 Task: Add Kuumba Made Water Lily Fragrance Oil to the cart.
Action: Mouse moved to (260, 134)
Screenshot: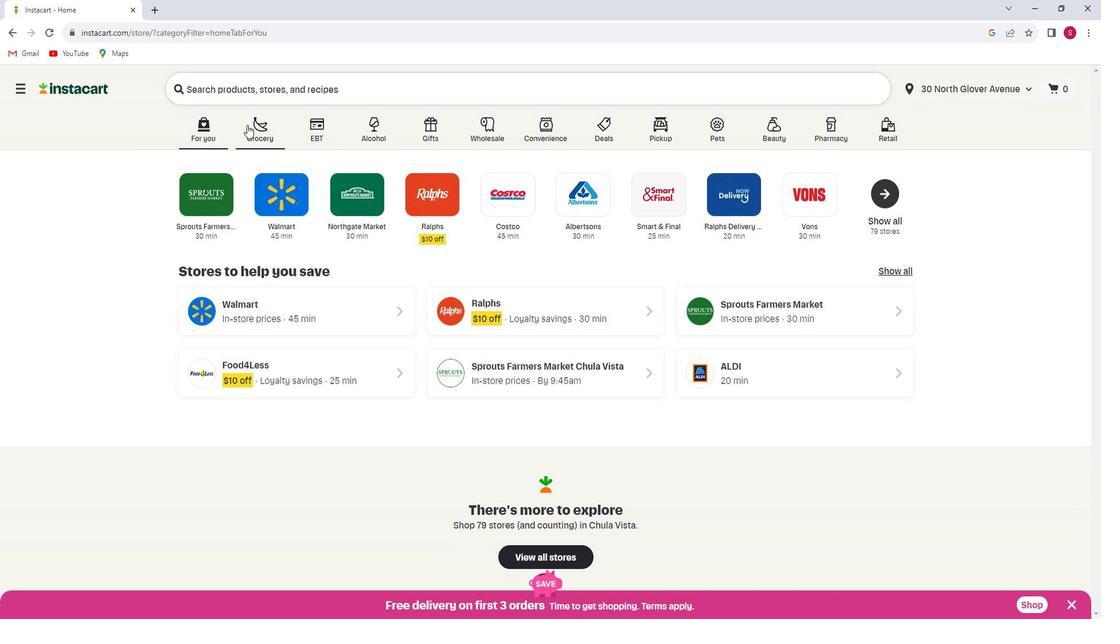 
Action: Mouse pressed left at (260, 134)
Screenshot: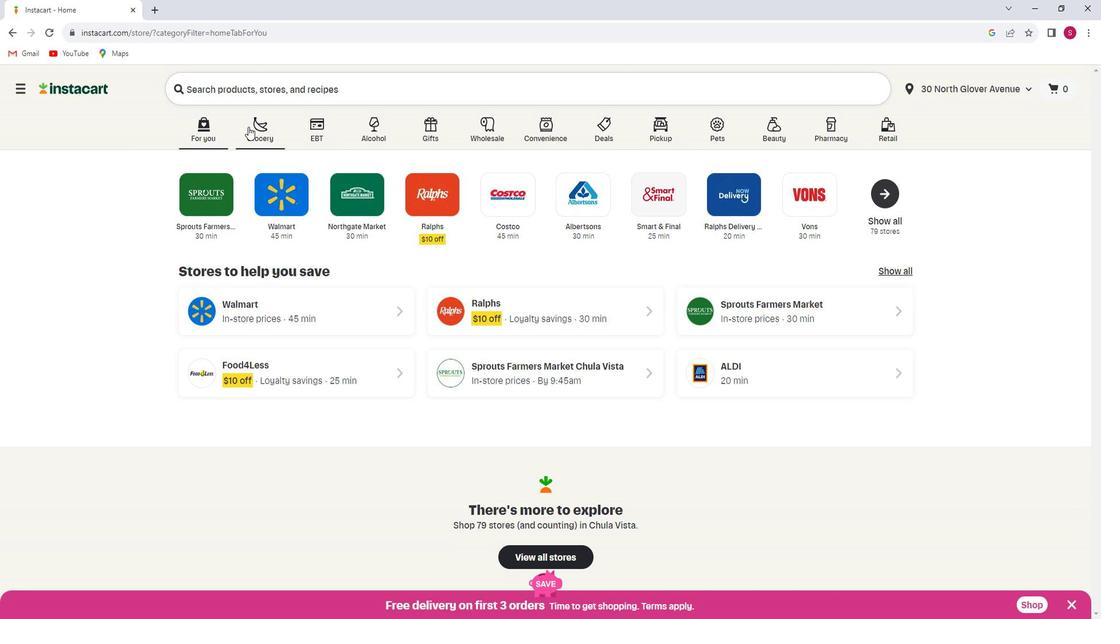 
Action: Mouse moved to (256, 335)
Screenshot: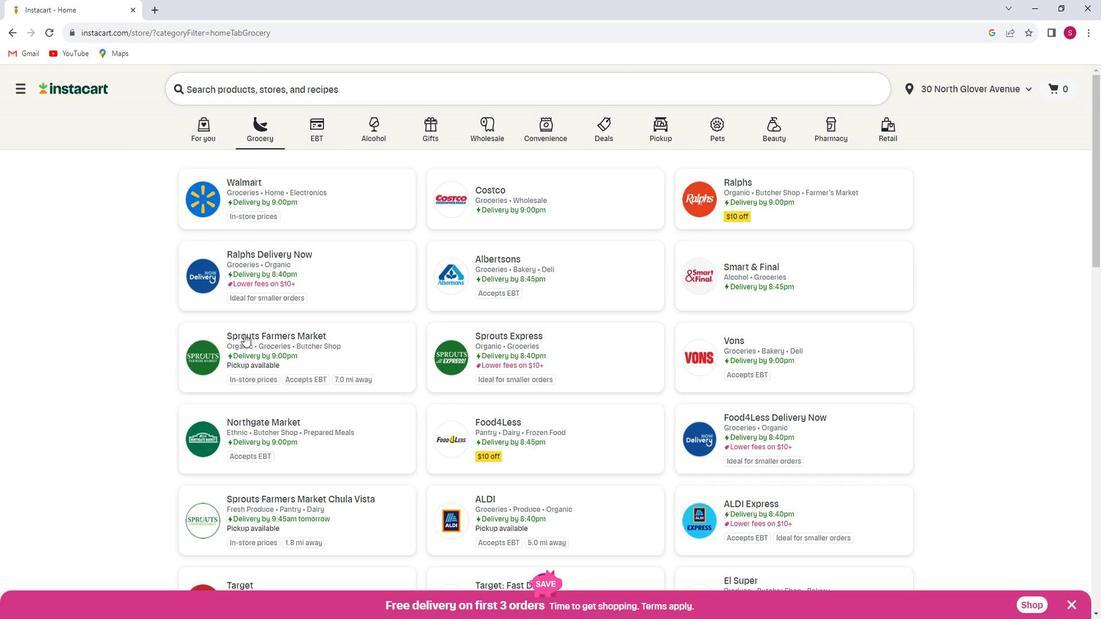
Action: Mouse pressed left at (256, 335)
Screenshot: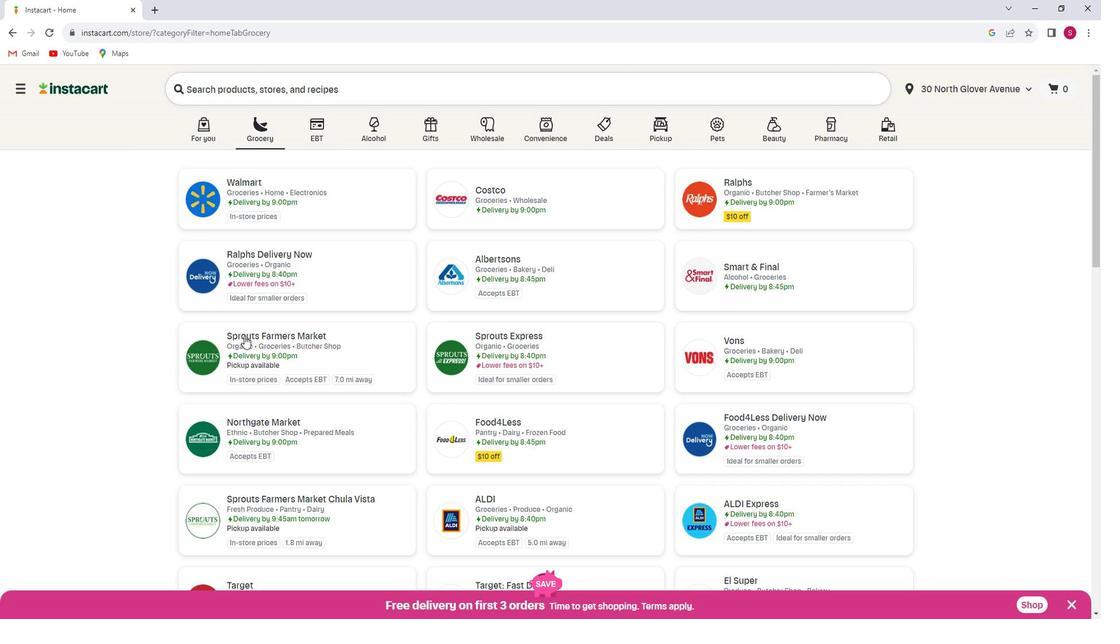 
Action: Mouse moved to (80, 317)
Screenshot: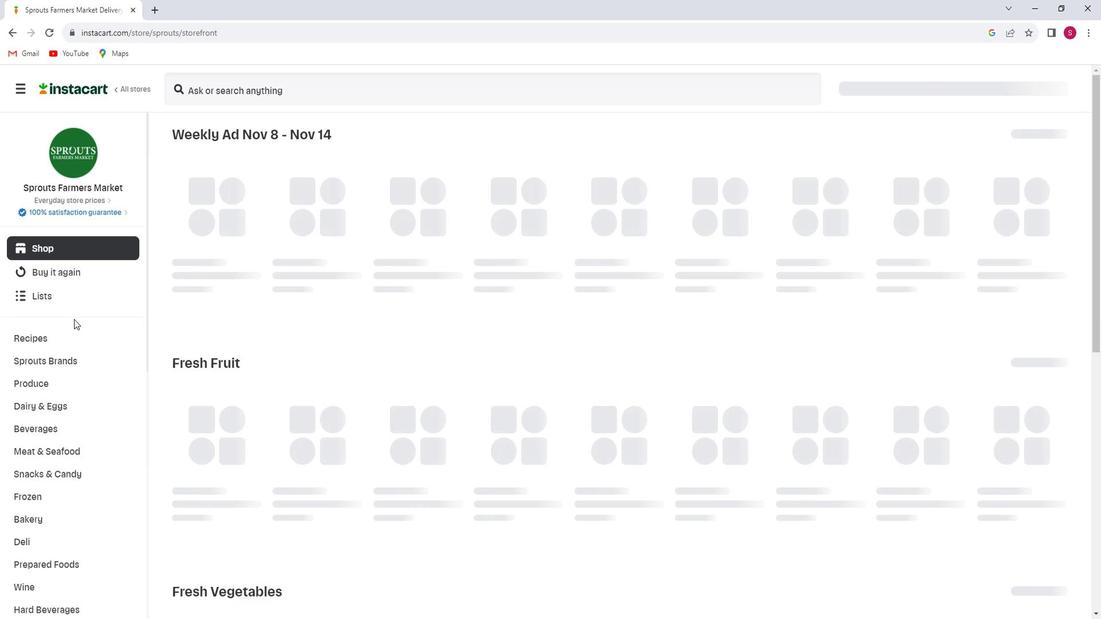 
Action: Mouse scrolled (80, 316) with delta (0, 0)
Screenshot: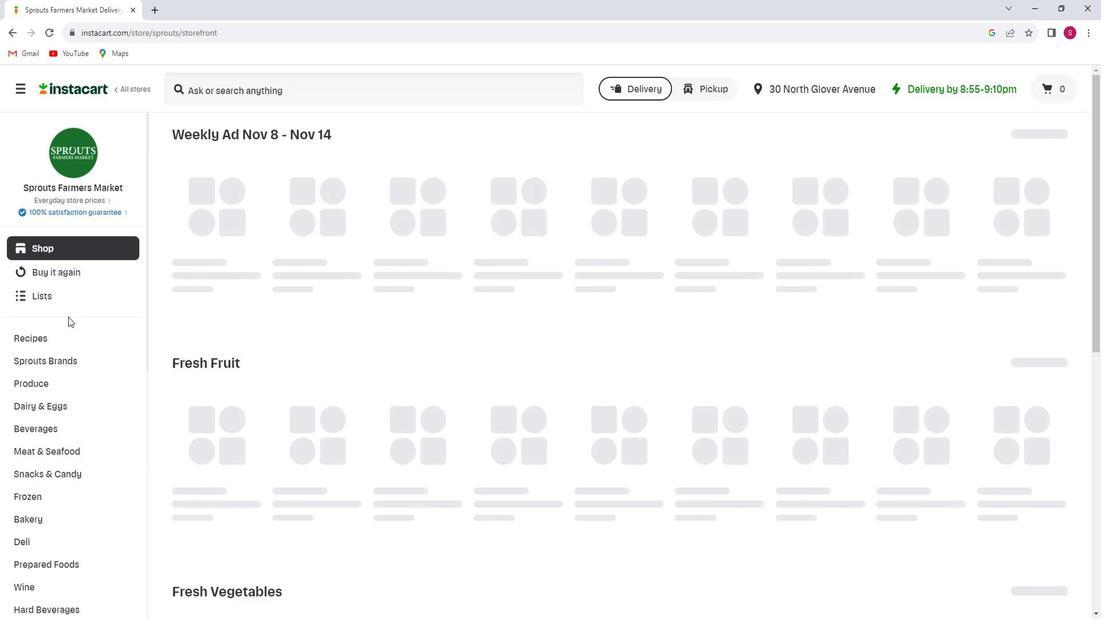
Action: Mouse scrolled (80, 316) with delta (0, 0)
Screenshot: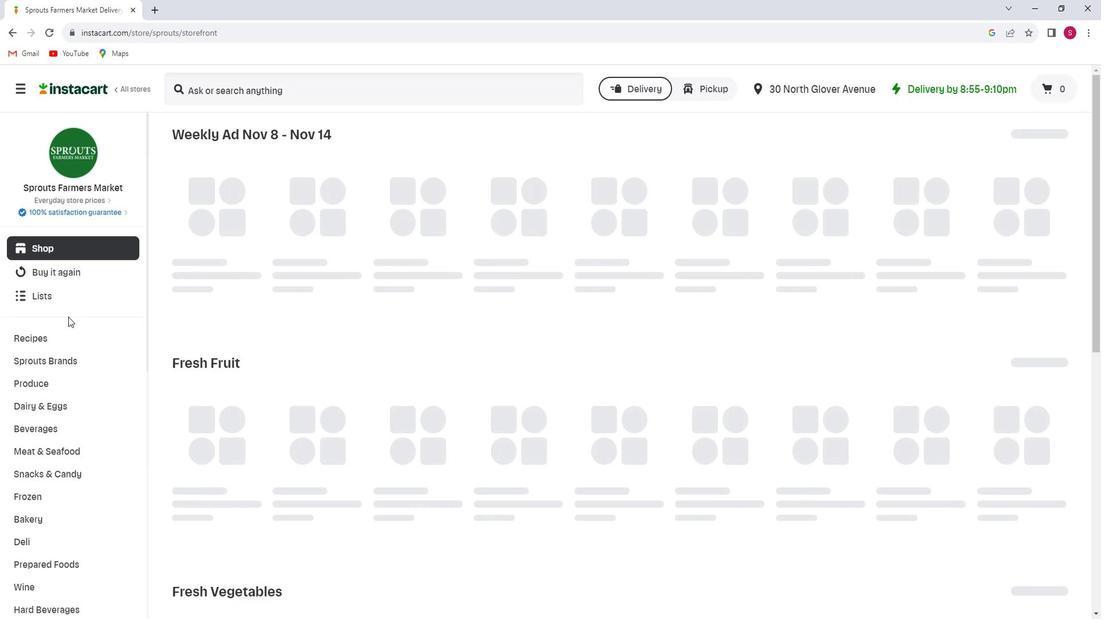 
Action: Mouse scrolled (80, 316) with delta (0, 0)
Screenshot: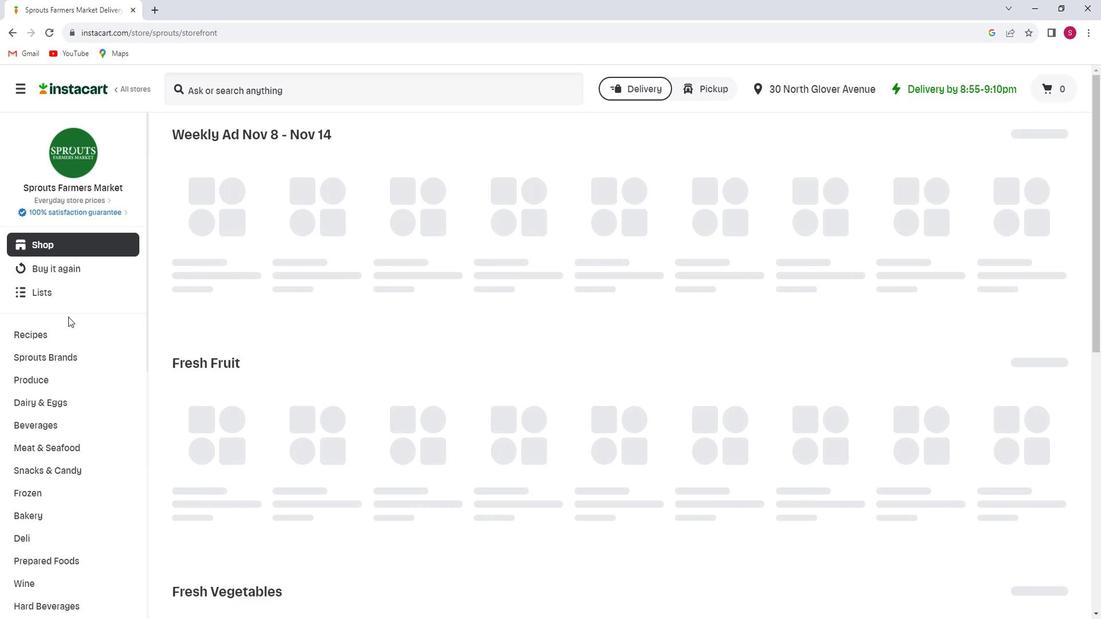 
Action: Mouse scrolled (80, 316) with delta (0, 0)
Screenshot: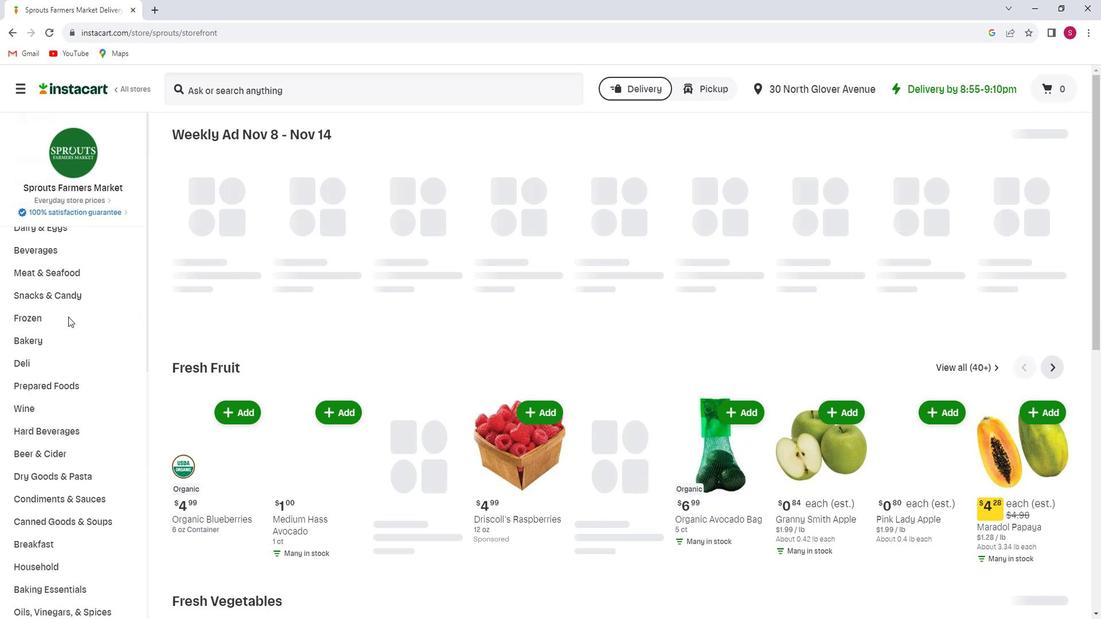 
Action: Mouse scrolled (80, 316) with delta (0, 0)
Screenshot: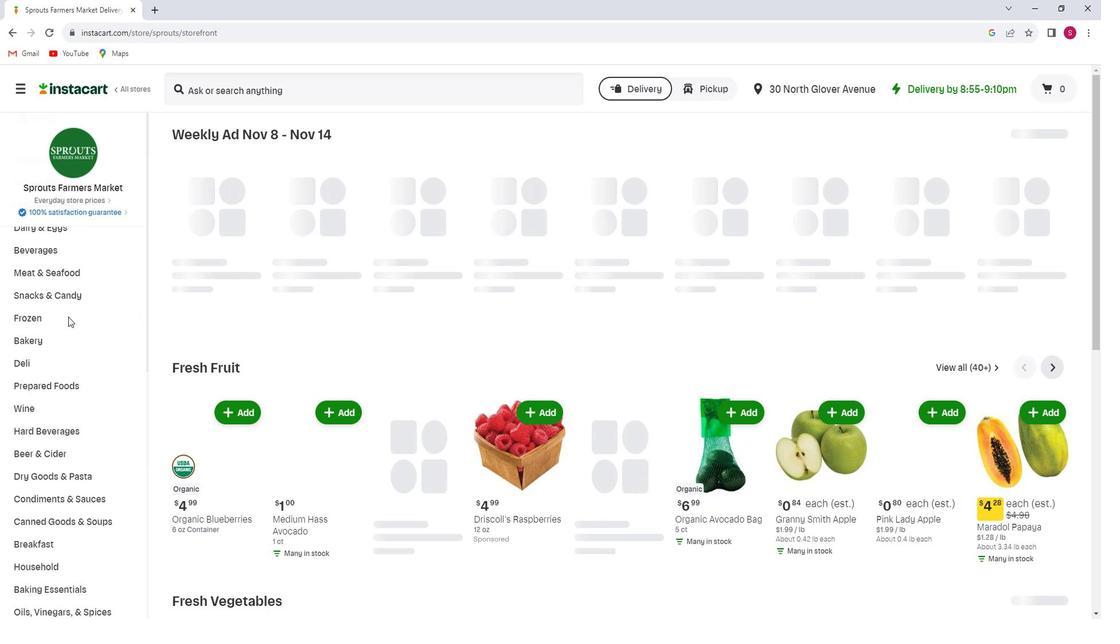 
Action: Mouse scrolled (80, 316) with delta (0, 0)
Screenshot: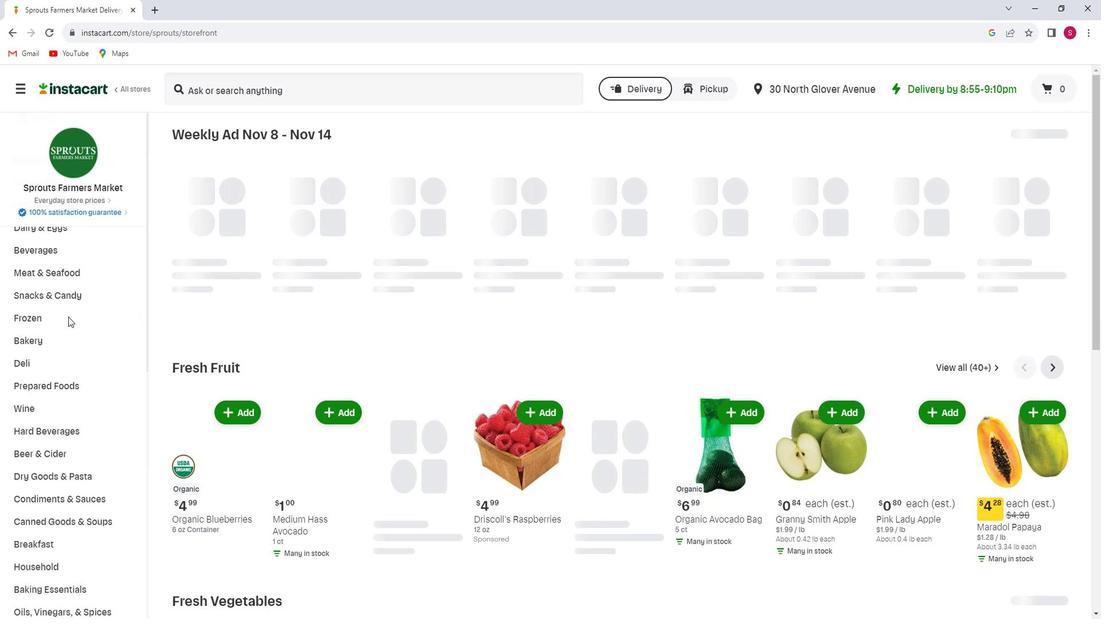 
Action: Mouse moved to (80, 317)
Screenshot: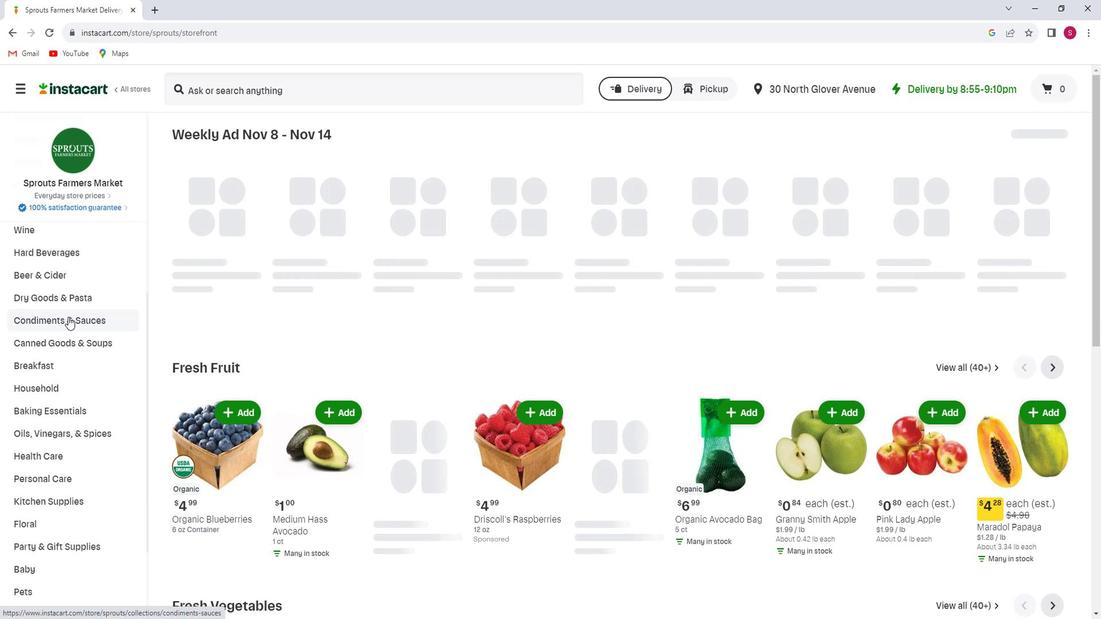 
Action: Mouse scrolled (80, 316) with delta (0, 0)
Screenshot: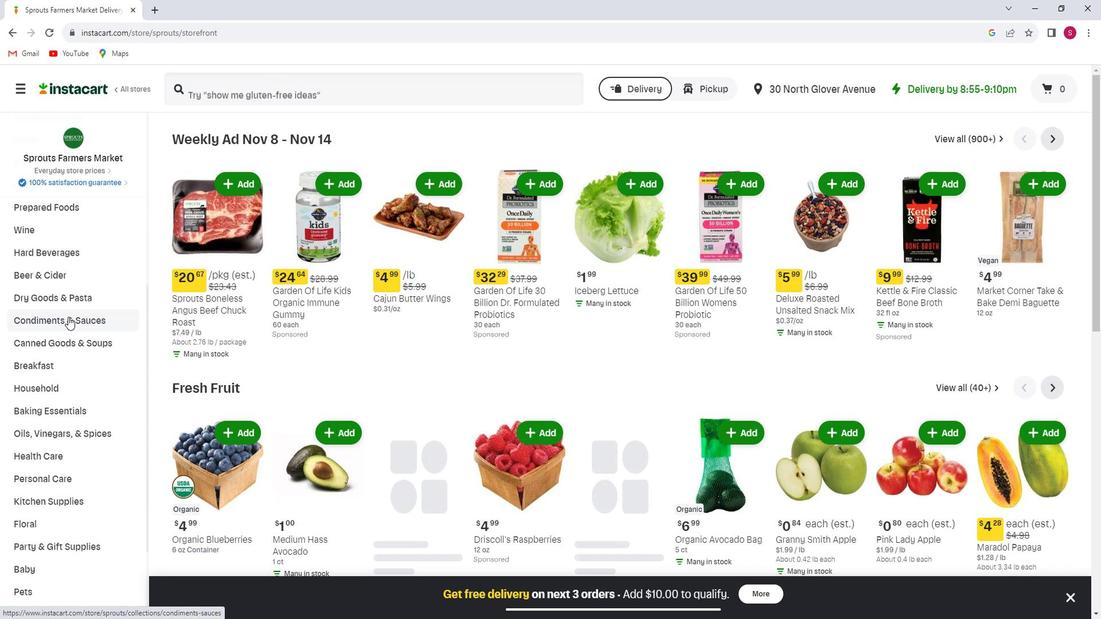 
Action: Mouse scrolled (80, 316) with delta (0, 0)
Screenshot: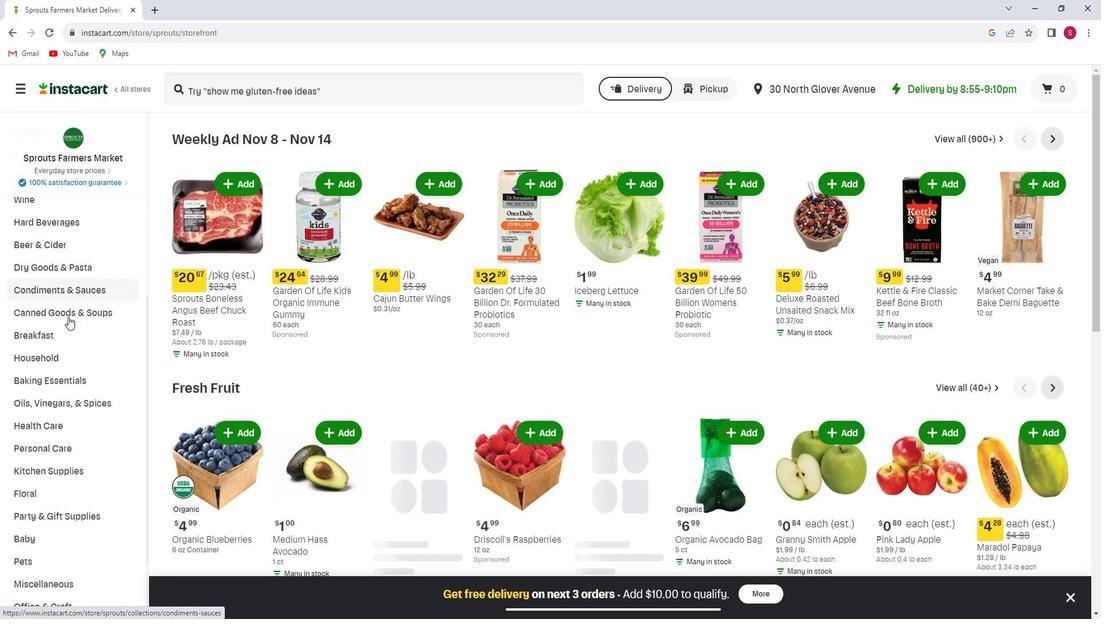 
Action: Mouse moved to (72, 360)
Screenshot: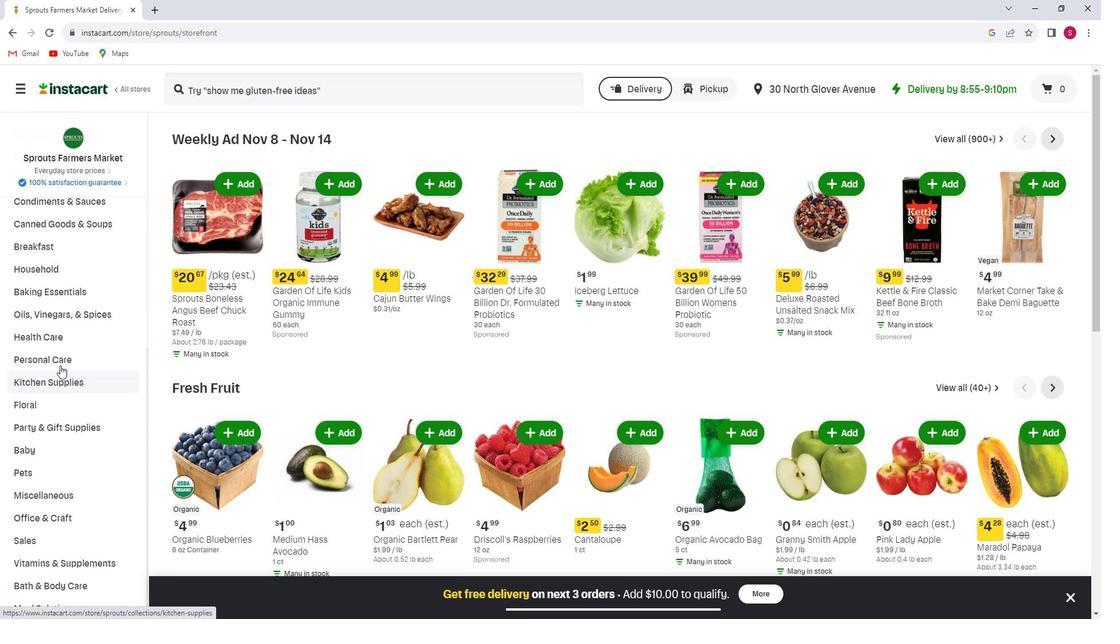 
Action: Mouse pressed left at (72, 360)
Screenshot: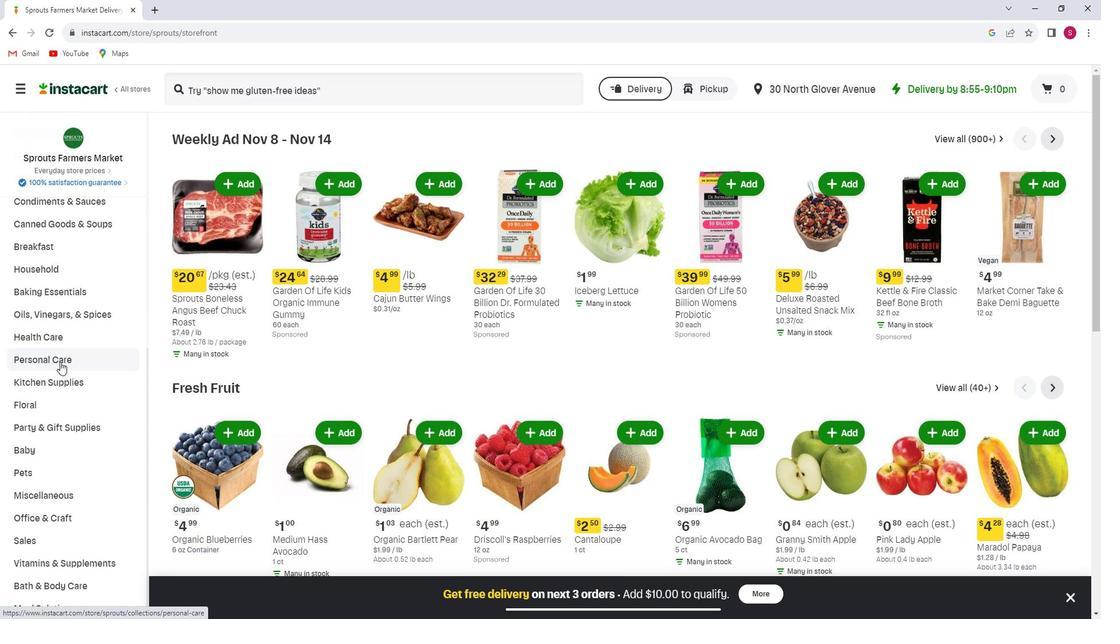 
Action: Mouse moved to (70, 399)
Screenshot: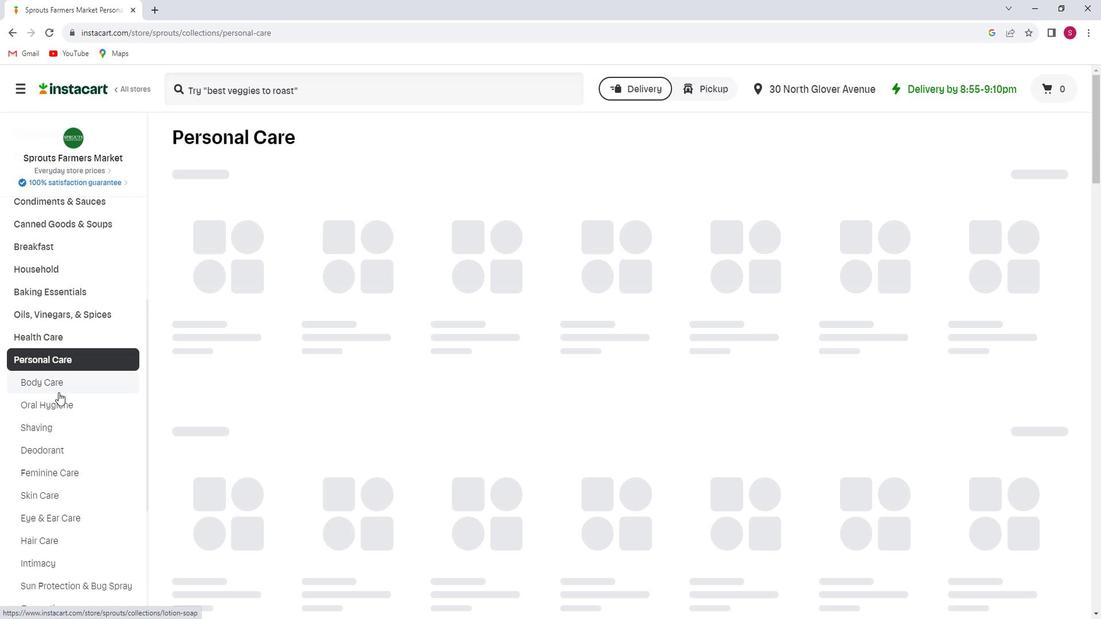 
Action: Mouse scrolled (70, 398) with delta (0, 0)
Screenshot: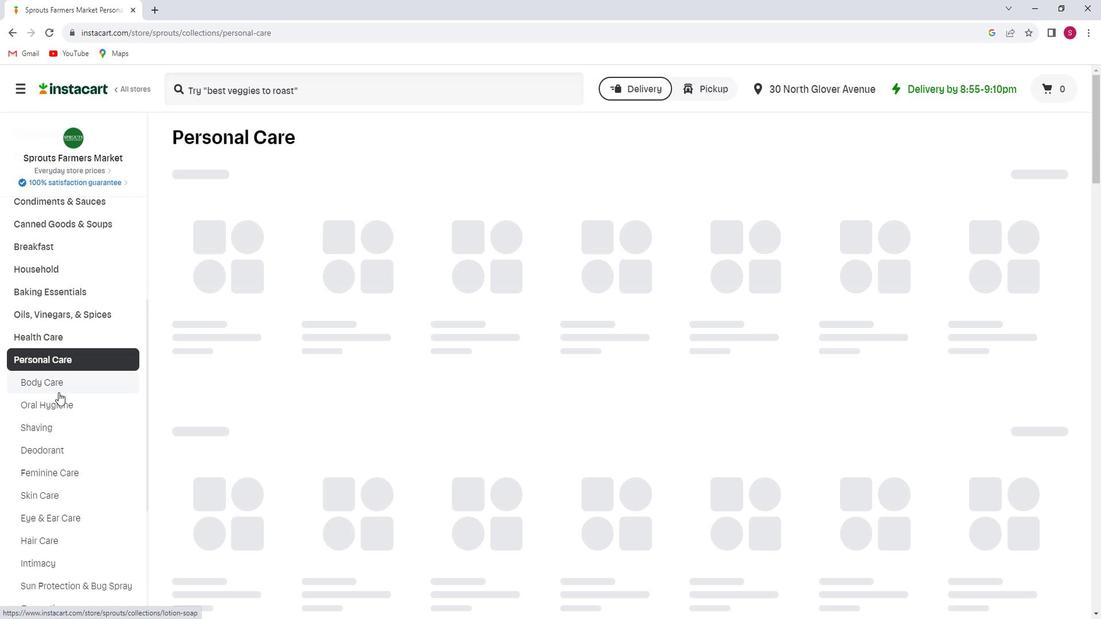 
Action: Mouse moved to (70, 401)
Screenshot: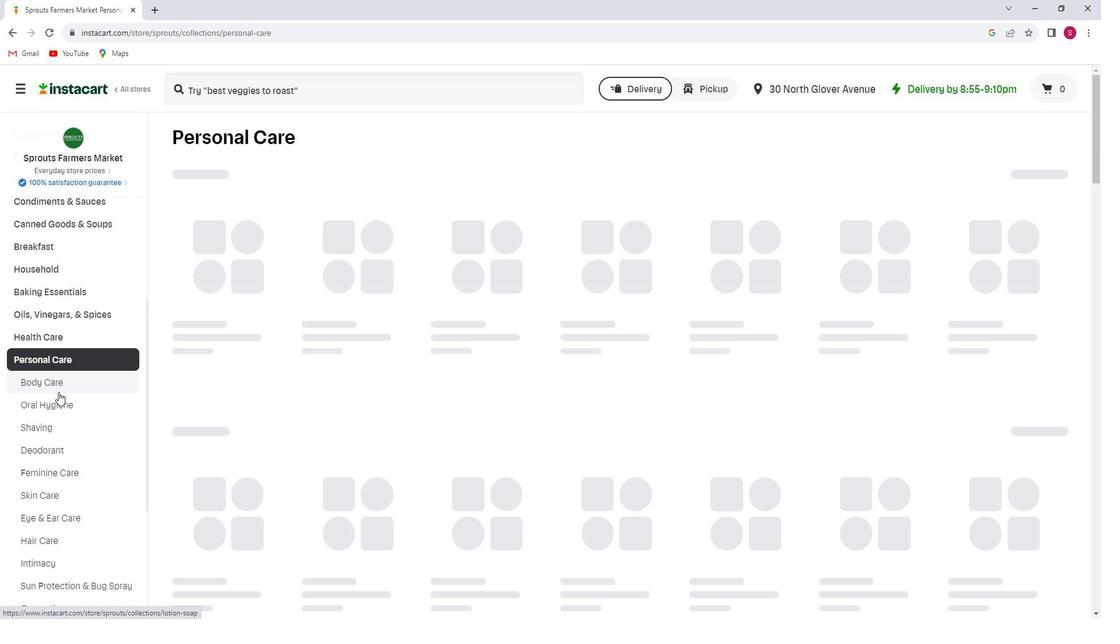 
Action: Mouse scrolled (70, 400) with delta (0, 0)
Screenshot: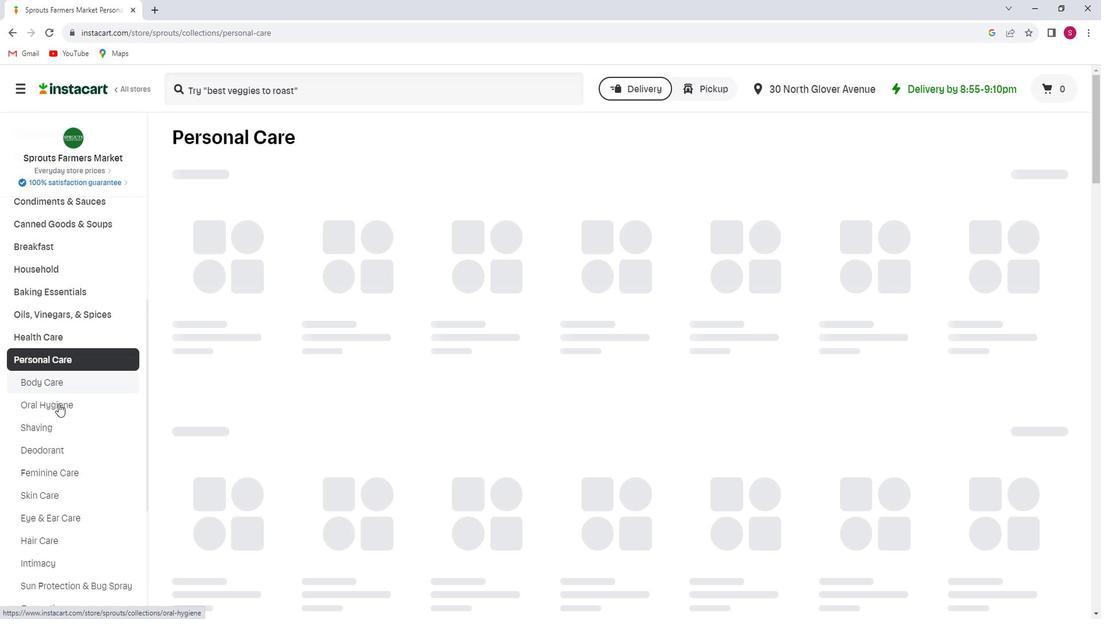 
Action: Mouse moved to (65, 408)
Screenshot: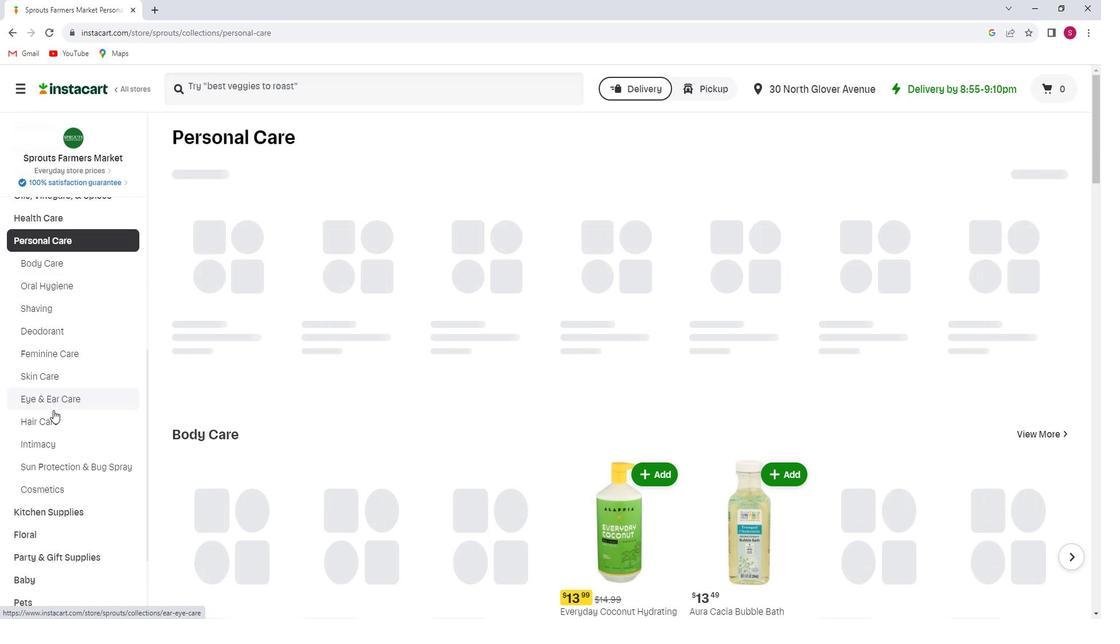 
Action: Mouse scrolled (65, 407) with delta (0, 0)
Screenshot: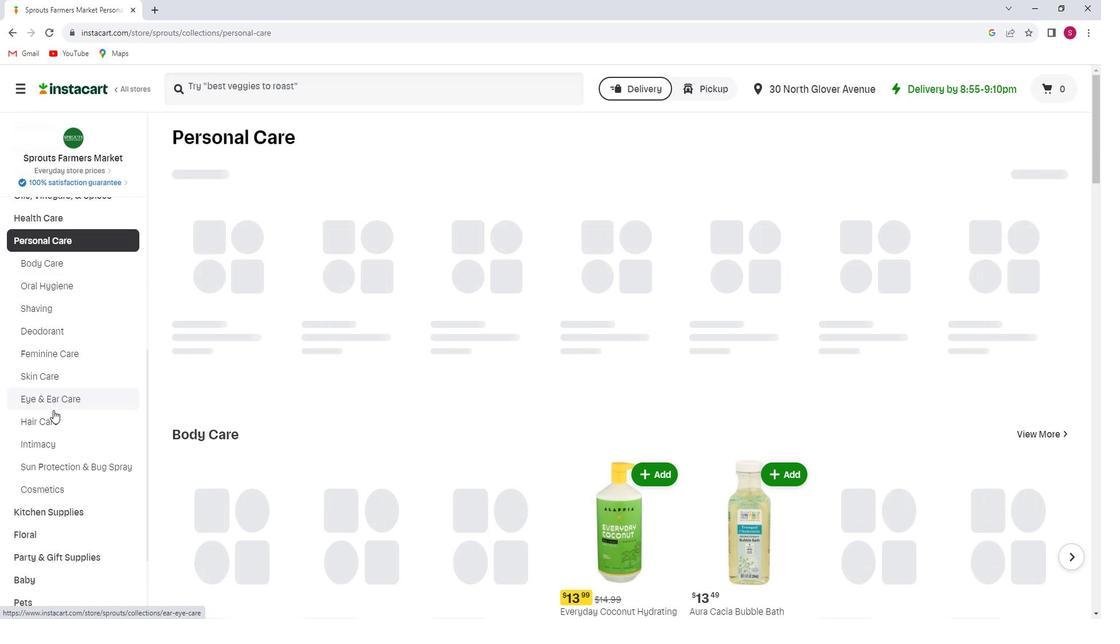 
Action: Mouse moved to (64, 421)
Screenshot: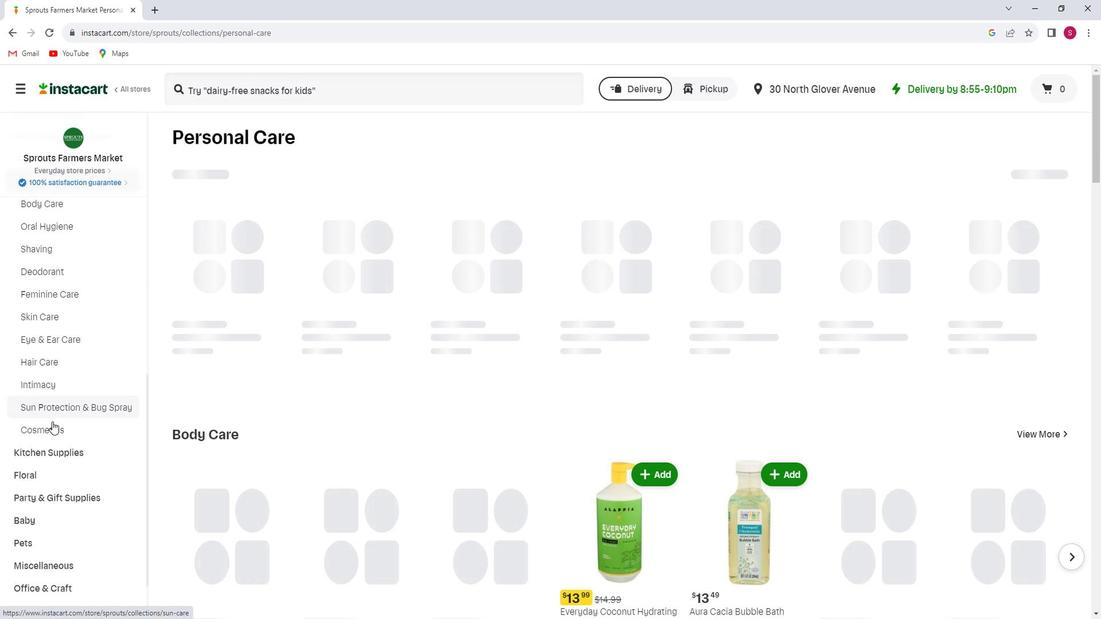 
Action: Mouse pressed left at (64, 421)
Screenshot: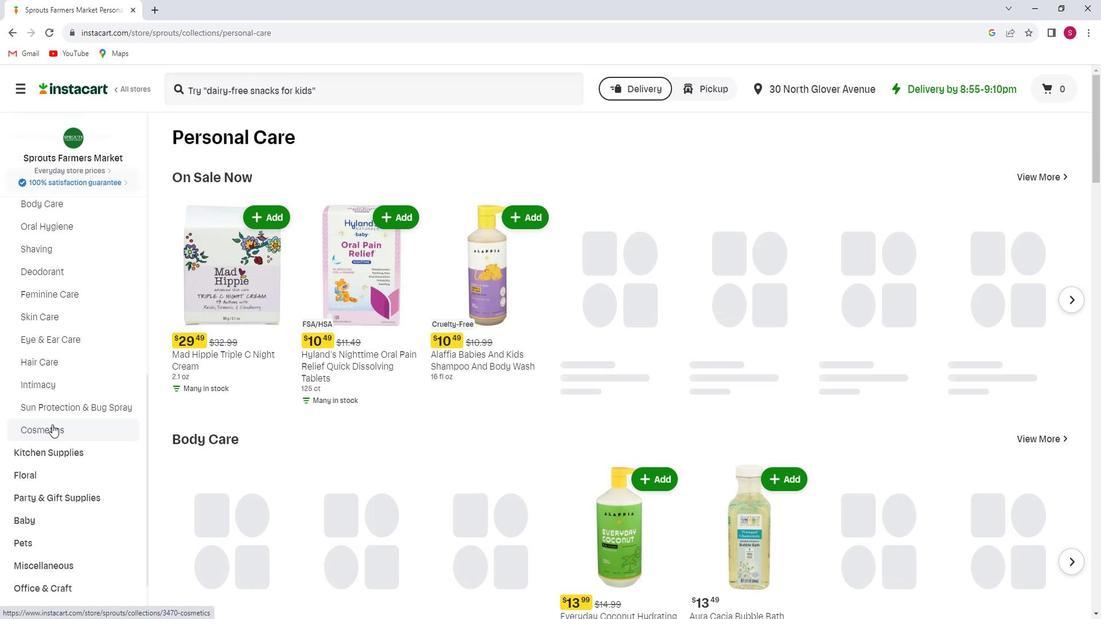 
Action: Mouse moved to (370, 189)
Screenshot: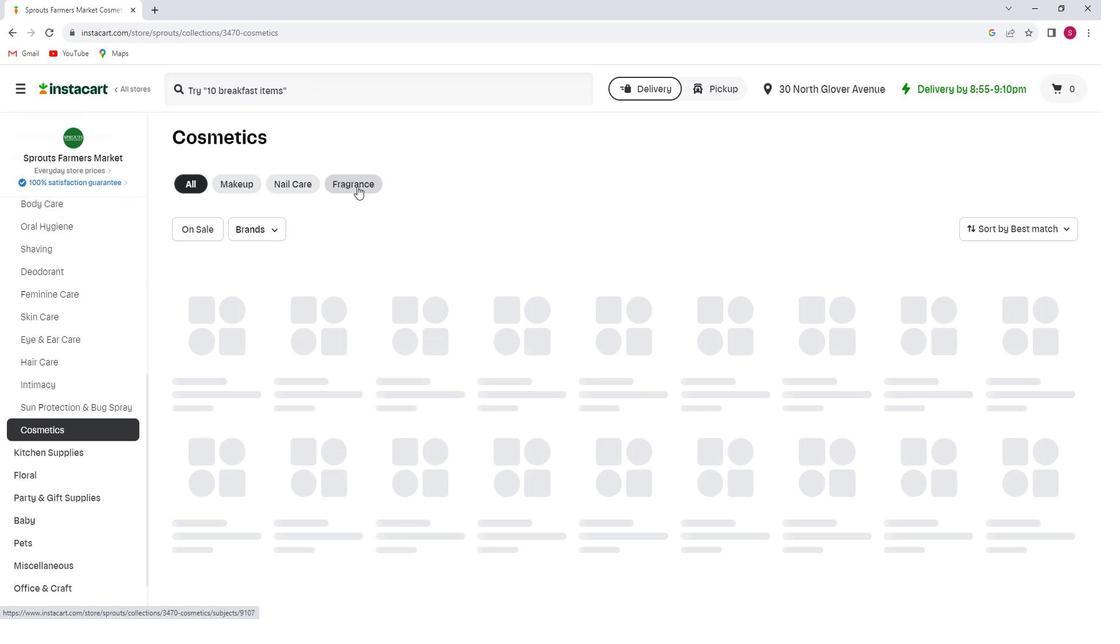 
Action: Mouse pressed left at (370, 189)
Screenshot: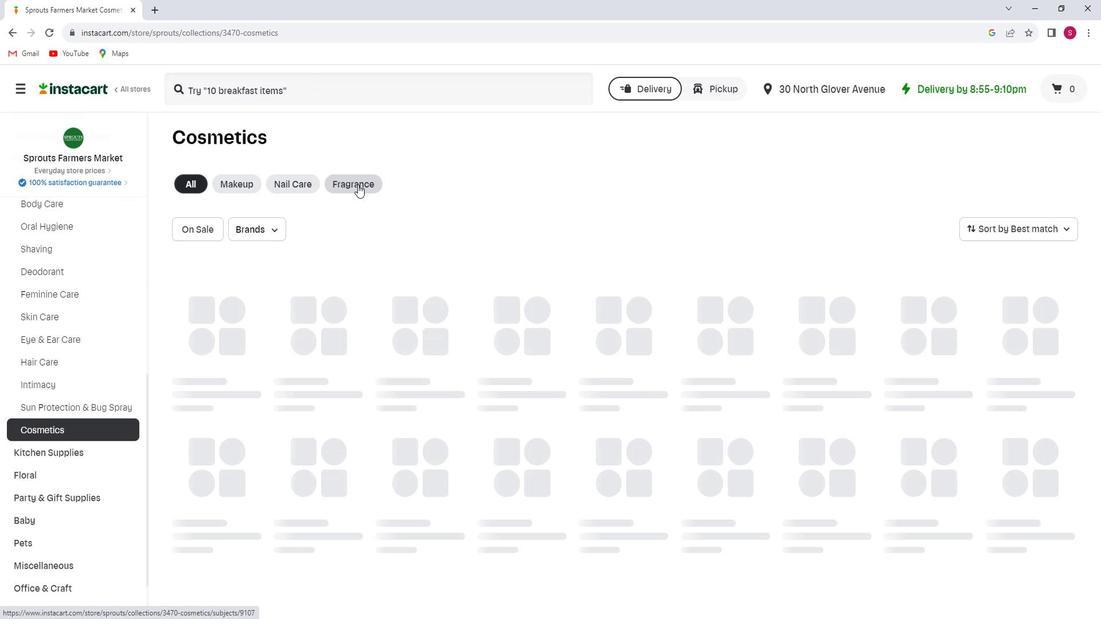 
Action: Mouse moved to (257, 96)
Screenshot: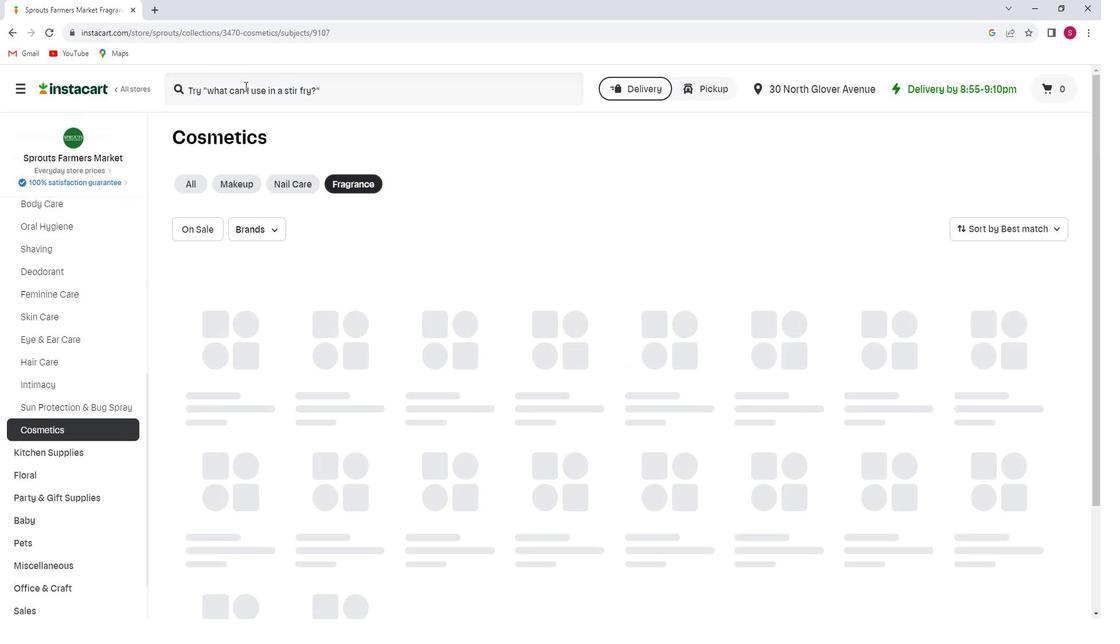
Action: Mouse pressed left at (257, 96)
Screenshot: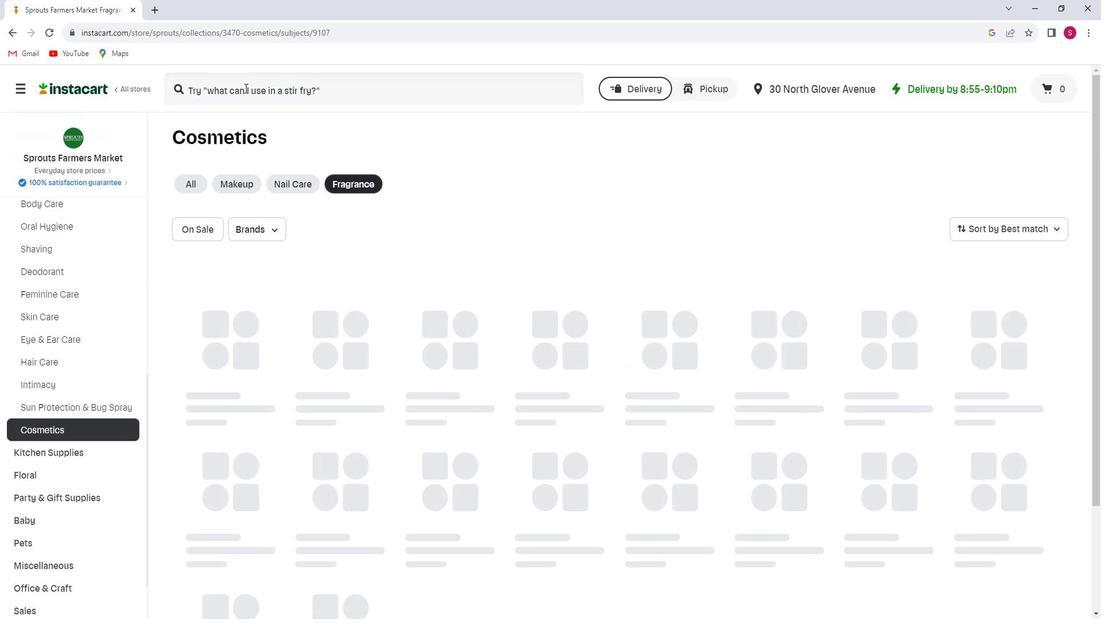 
Action: Key pressed <Key.shift>Kuumba<Key.space><Key.shift>Made<Key.space><Key.shift><Key.shift>Water<Key.space><Key.shift>Lily<Key.space><Key.shift>Fragrance<Key.space><Key.shift>Oil<Key.enter>
Screenshot: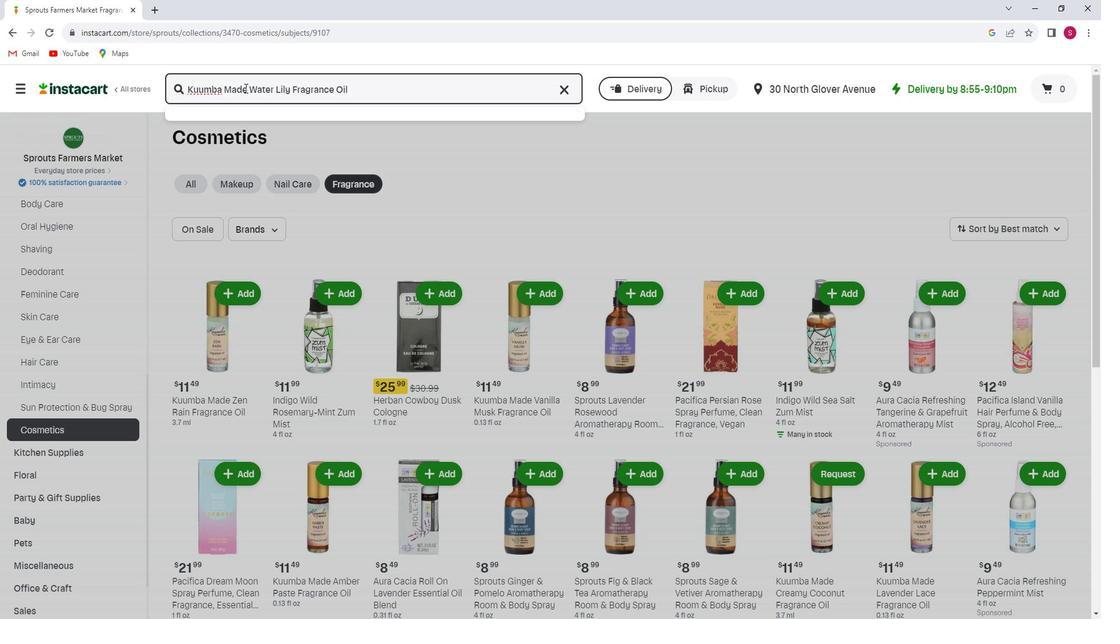 
Action: Mouse moved to (515, 220)
Screenshot: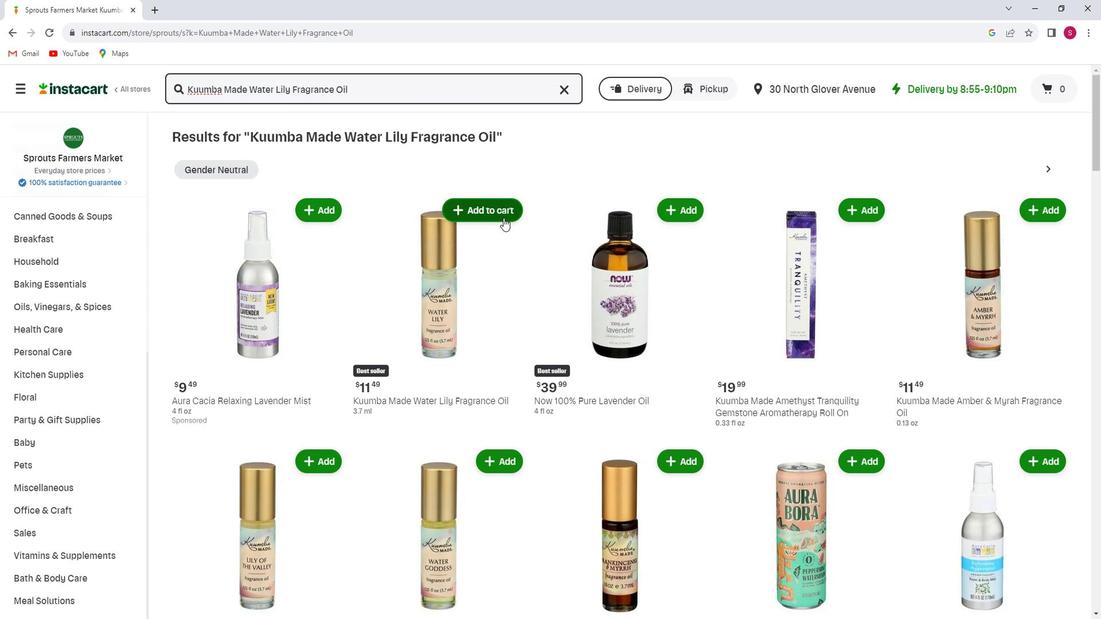 
Action: Mouse pressed left at (515, 220)
Screenshot: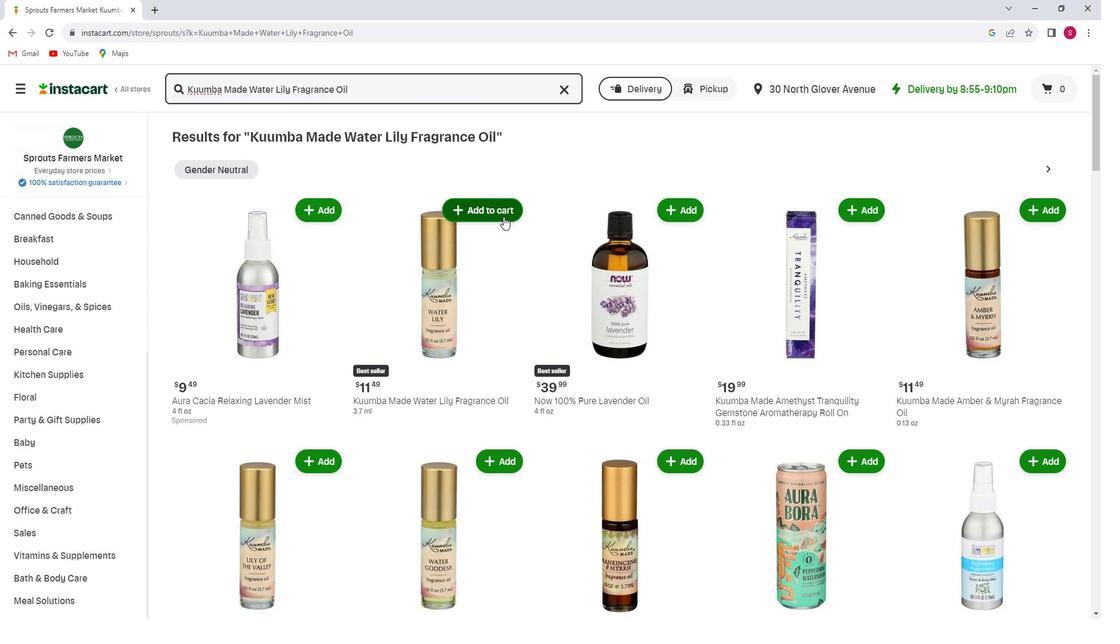 
Action: Mouse moved to (511, 238)
Screenshot: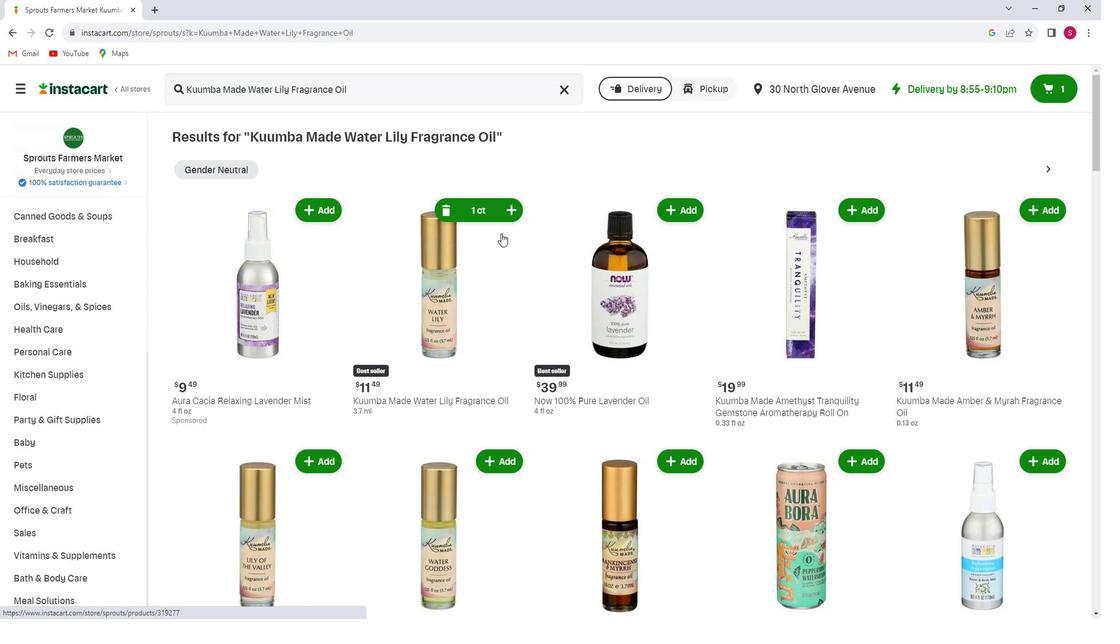 
